 Task: Create a due date automation trigger when advanced on, on the monday before a card is due add dates not due next week at 11:00 AM.
Action: Mouse moved to (850, 254)
Screenshot: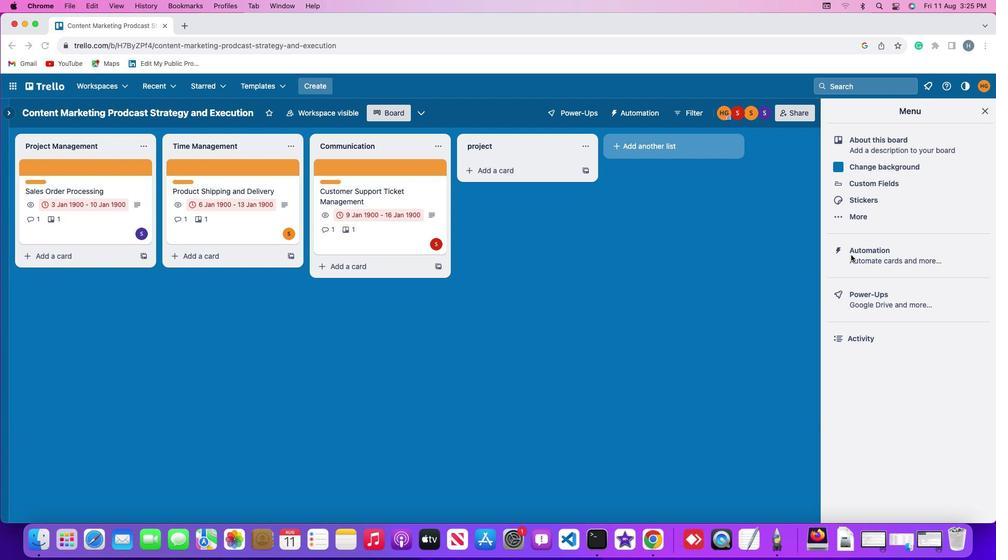 
Action: Mouse pressed left at (850, 254)
Screenshot: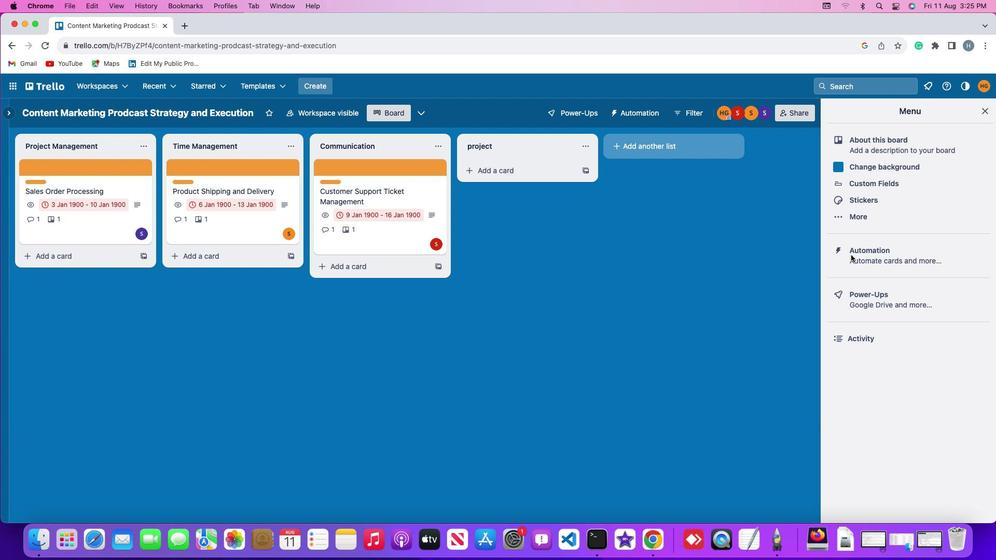 
Action: Mouse pressed left at (850, 254)
Screenshot: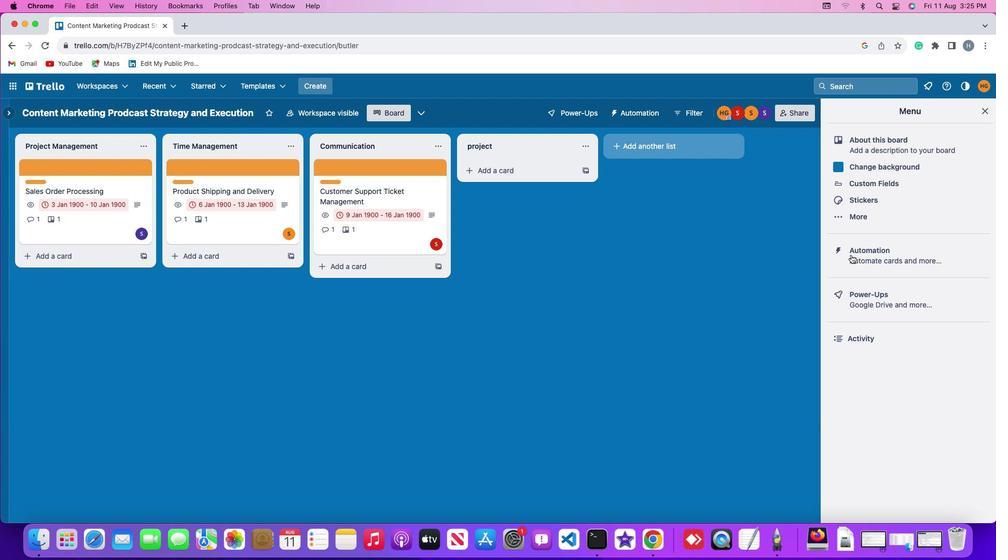 
Action: Mouse moved to (58, 247)
Screenshot: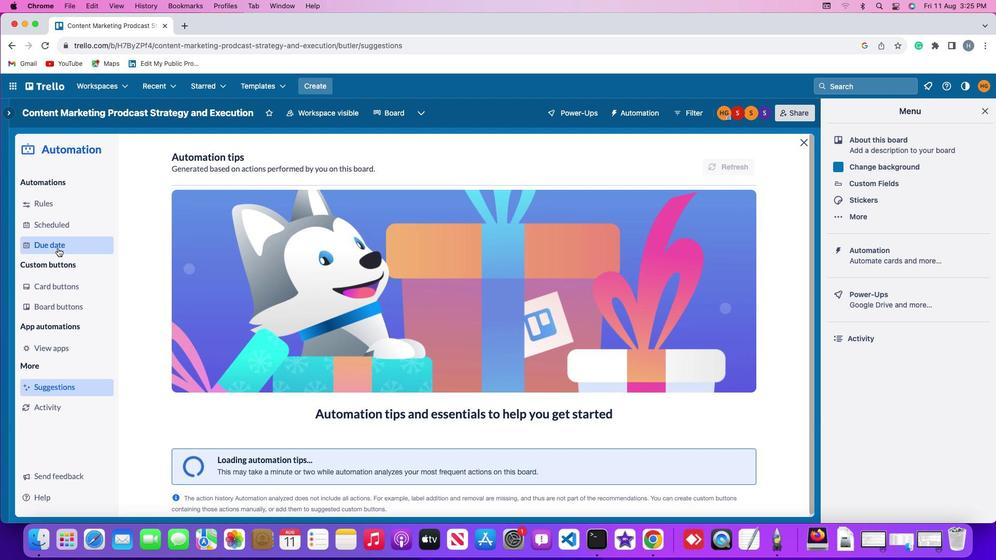 
Action: Mouse pressed left at (58, 247)
Screenshot: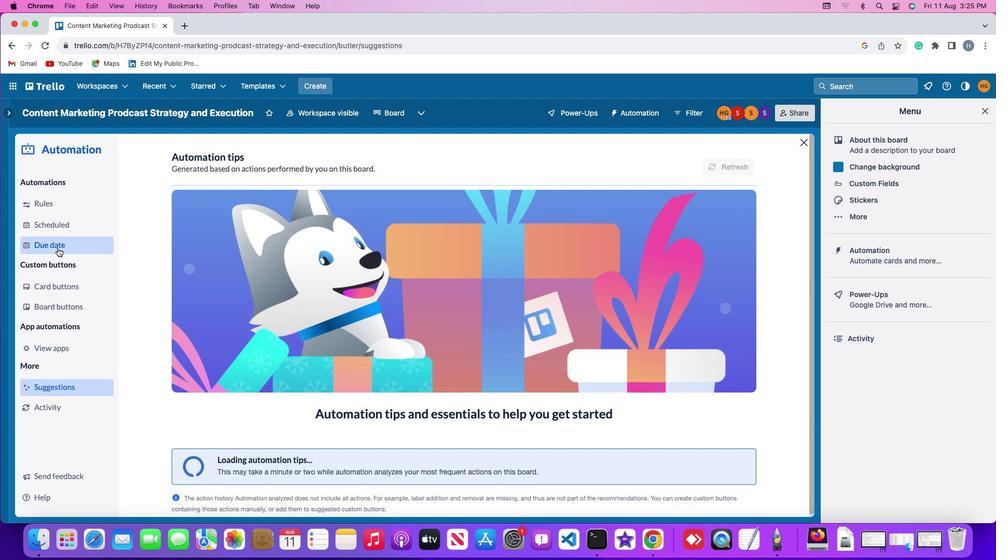 
Action: Mouse moved to (680, 159)
Screenshot: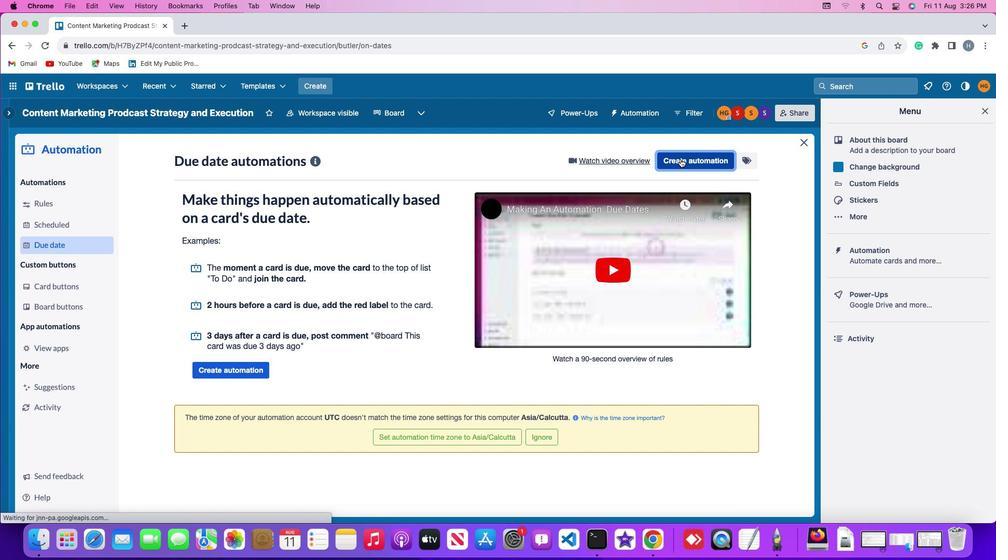 
Action: Mouse pressed left at (680, 159)
Screenshot: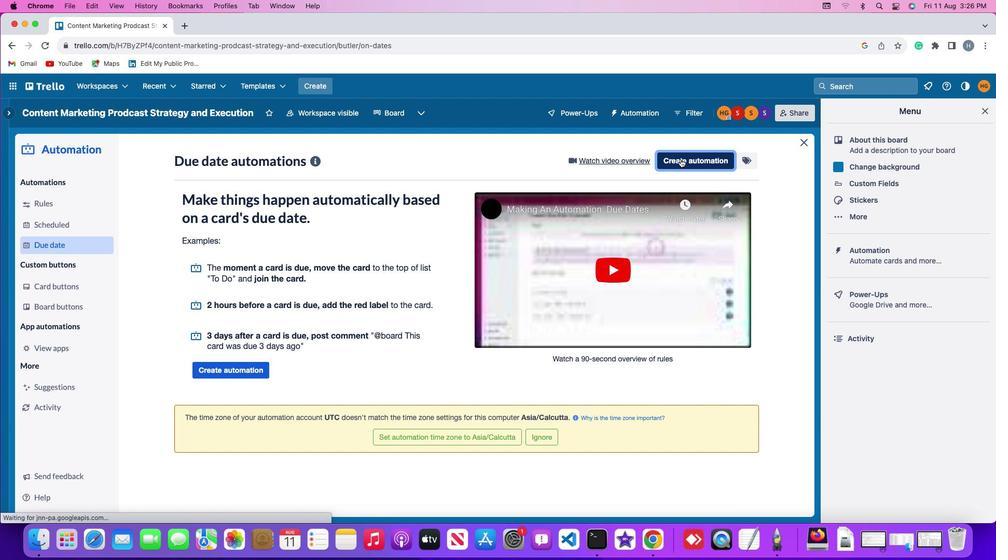 
Action: Mouse moved to (219, 261)
Screenshot: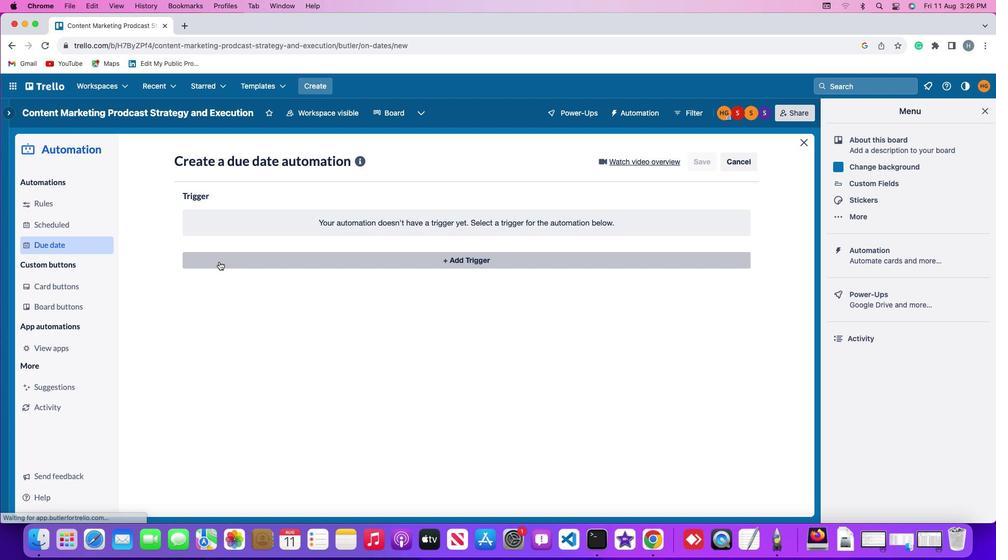 
Action: Mouse pressed left at (219, 261)
Screenshot: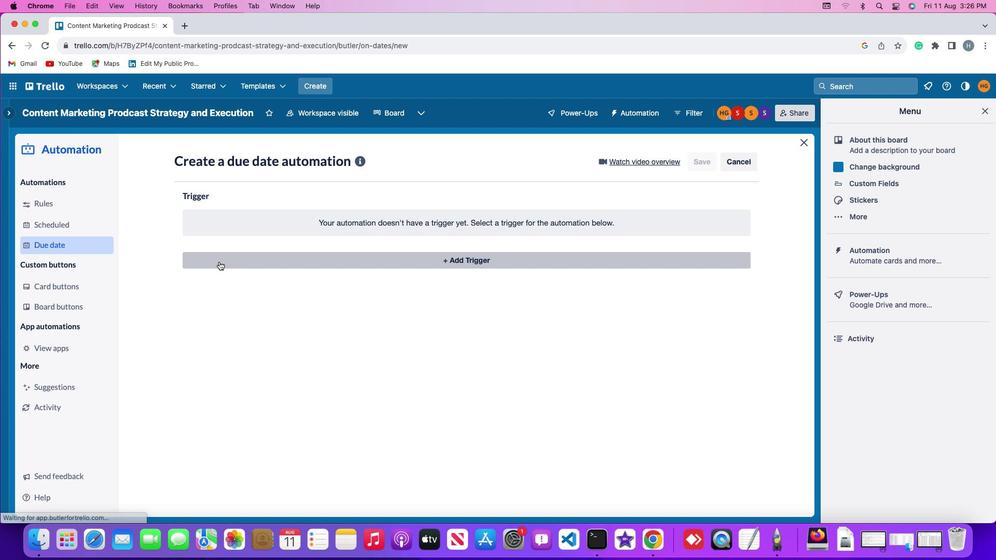 
Action: Mouse moved to (223, 456)
Screenshot: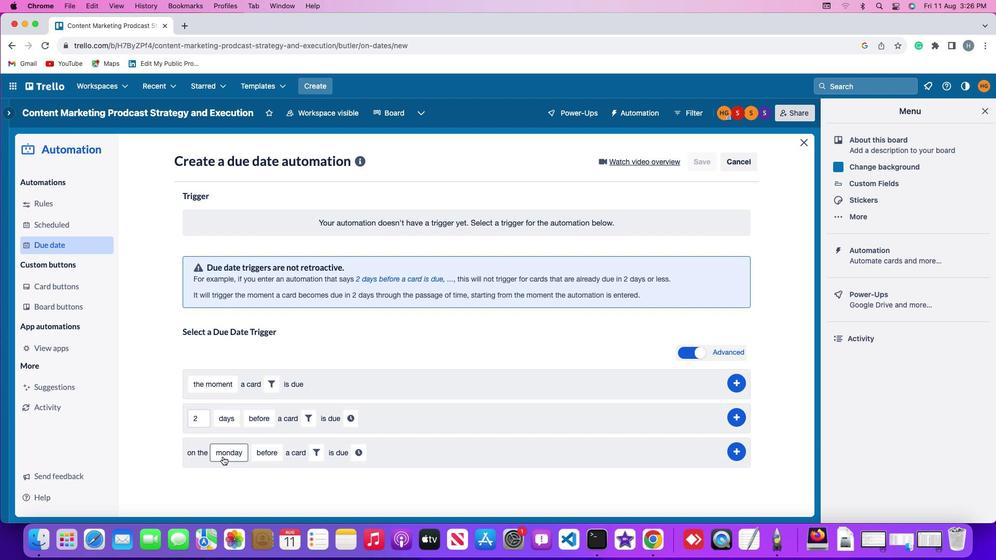
Action: Mouse pressed left at (223, 456)
Screenshot: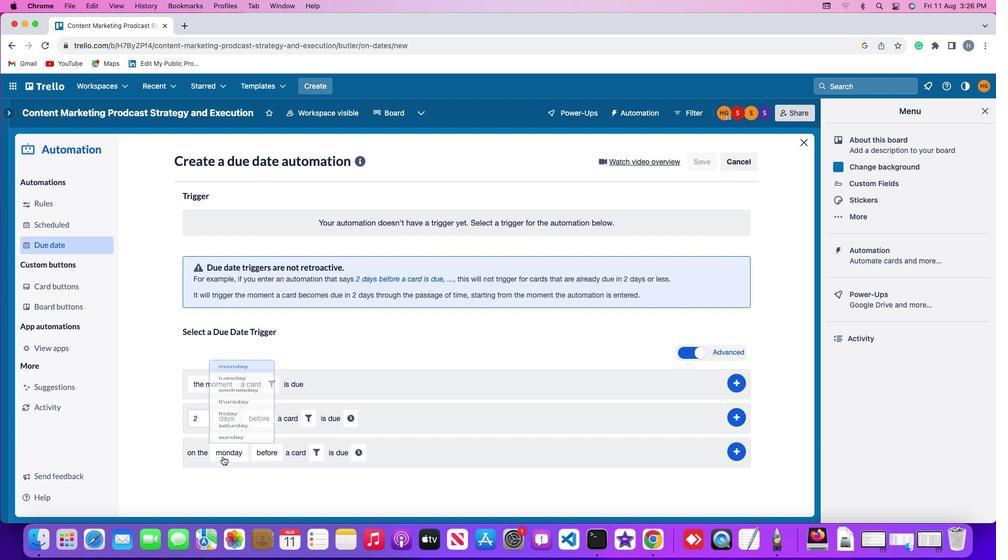 
Action: Mouse moved to (242, 308)
Screenshot: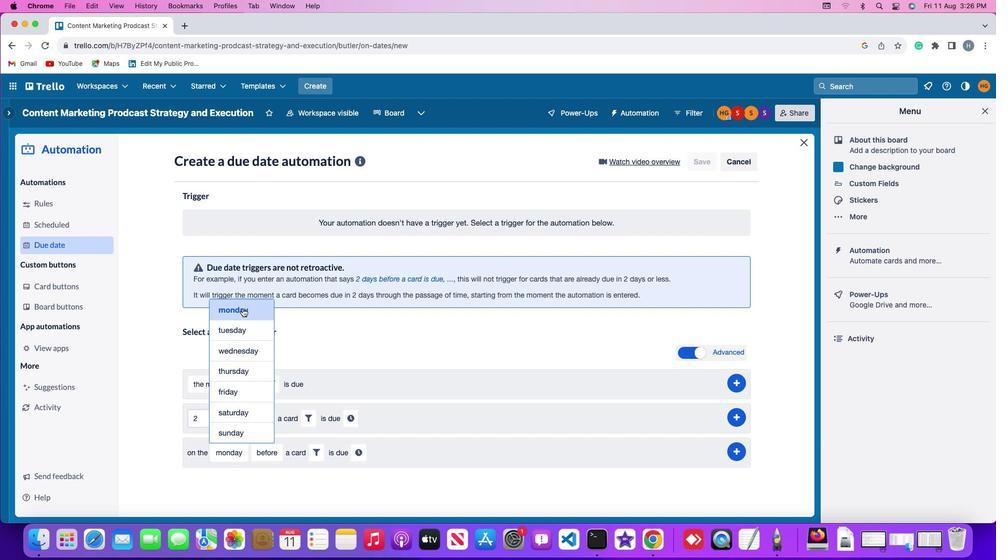 
Action: Mouse pressed left at (242, 308)
Screenshot: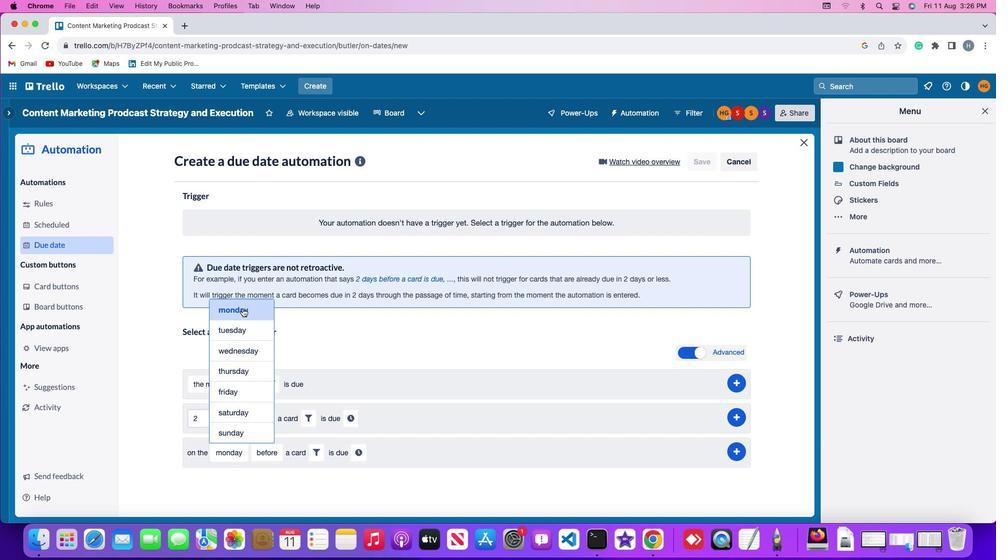 
Action: Mouse moved to (268, 454)
Screenshot: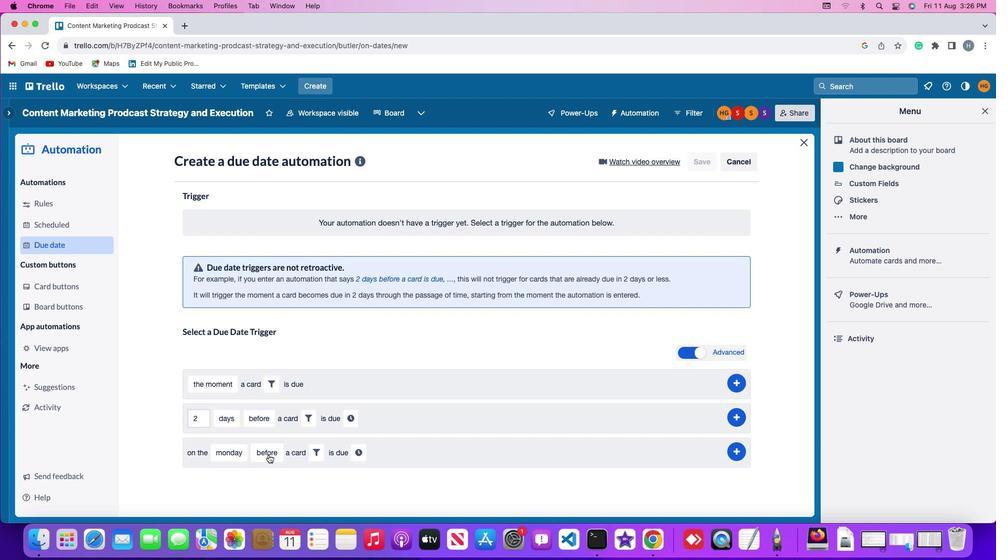
Action: Mouse pressed left at (268, 454)
Screenshot: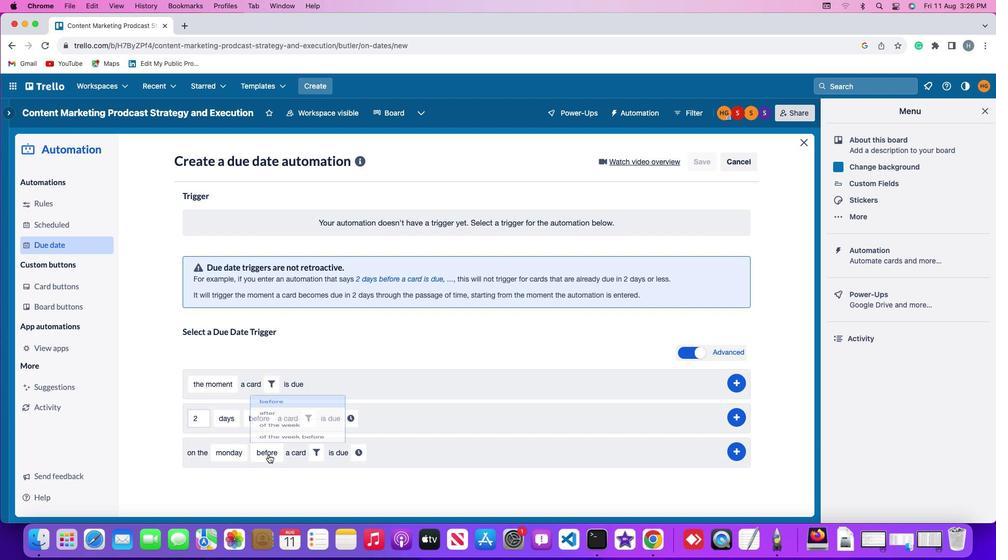 
Action: Mouse moved to (286, 371)
Screenshot: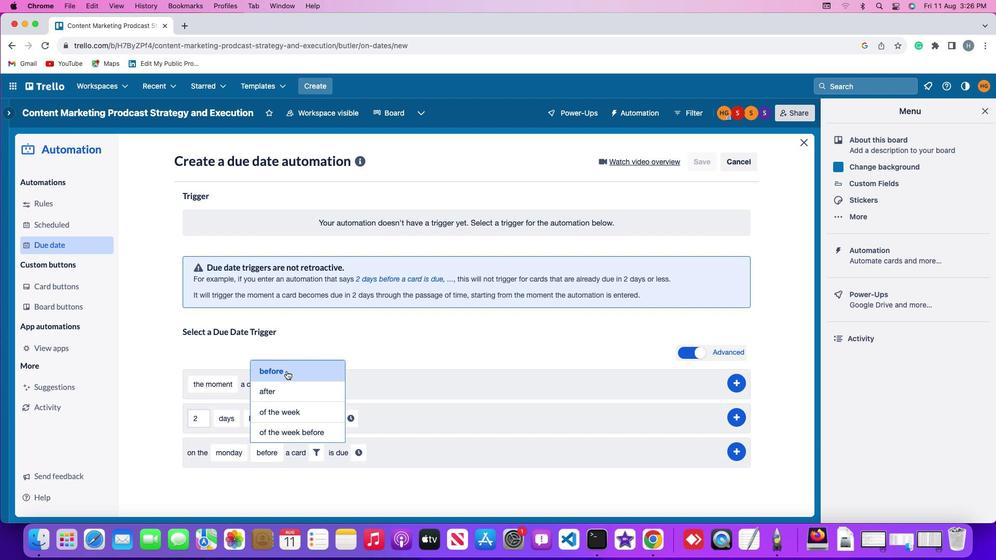 
Action: Mouse pressed left at (286, 371)
Screenshot: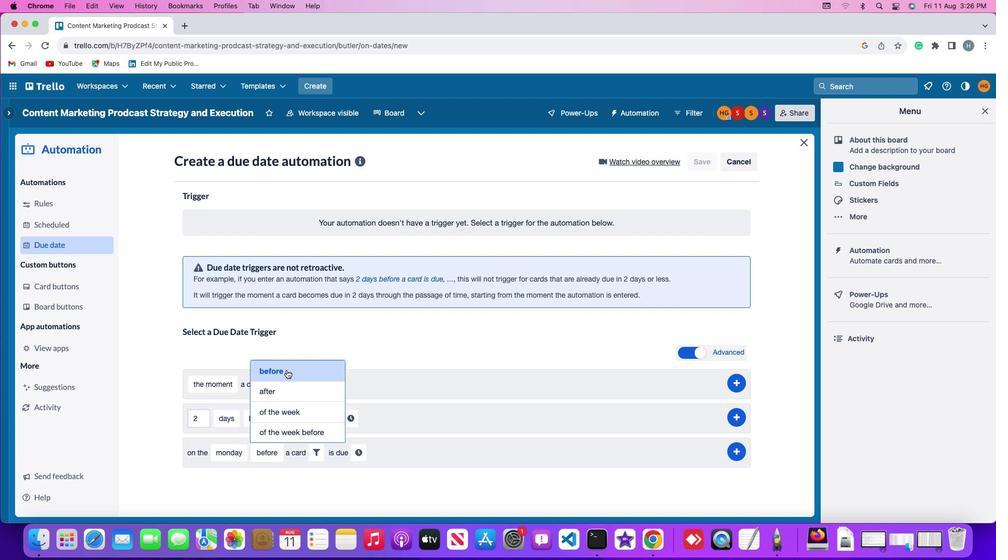 
Action: Mouse moved to (316, 447)
Screenshot: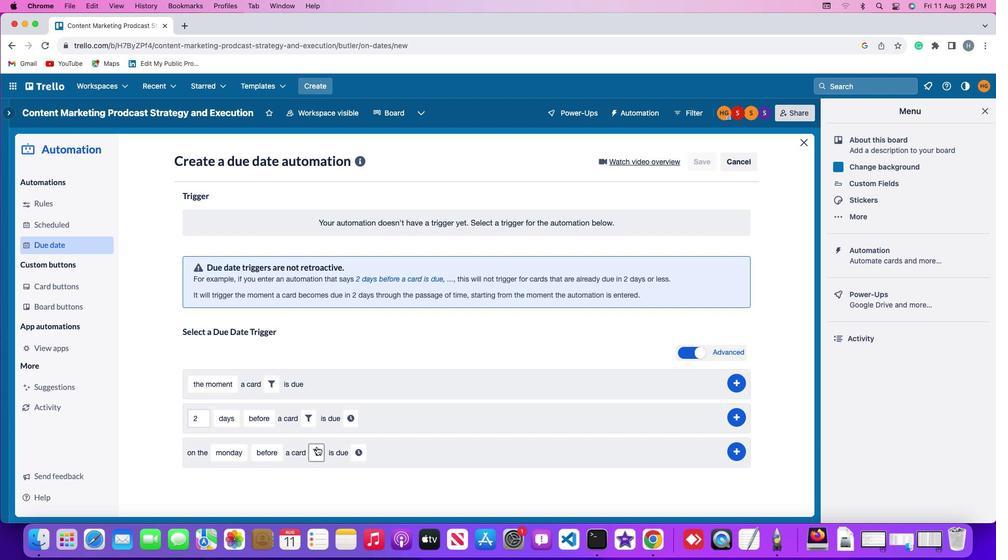 
Action: Mouse pressed left at (316, 447)
Screenshot: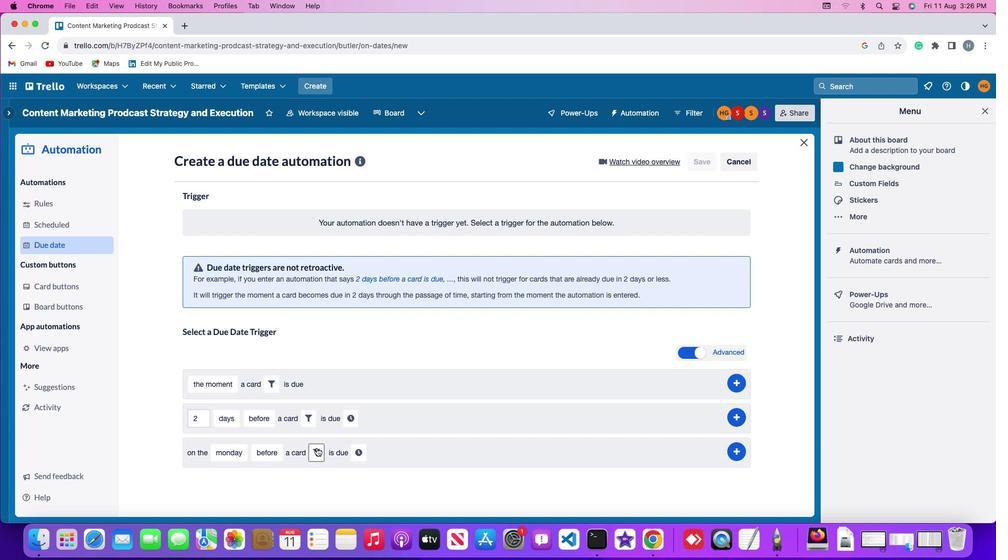 
Action: Mouse moved to (374, 486)
Screenshot: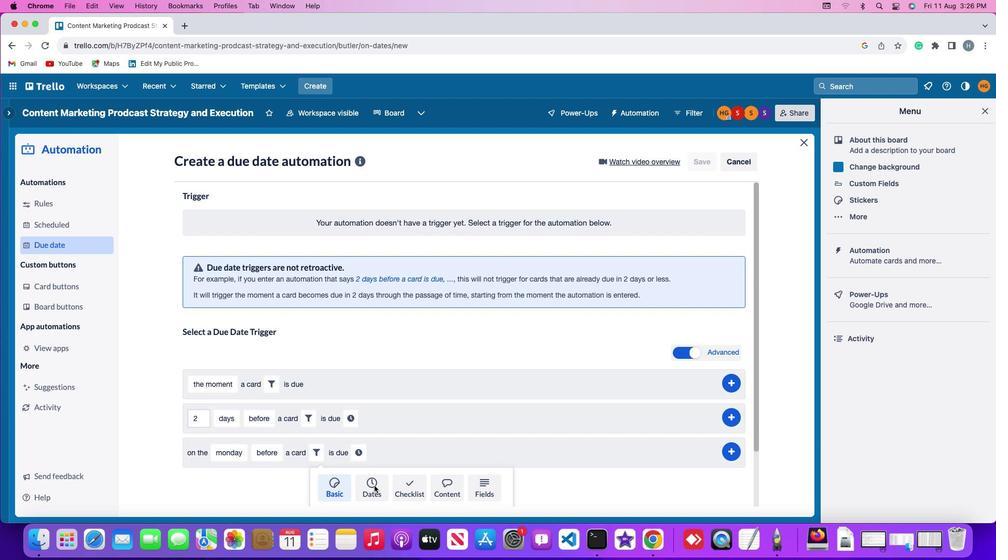 
Action: Mouse pressed left at (374, 486)
Screenshot: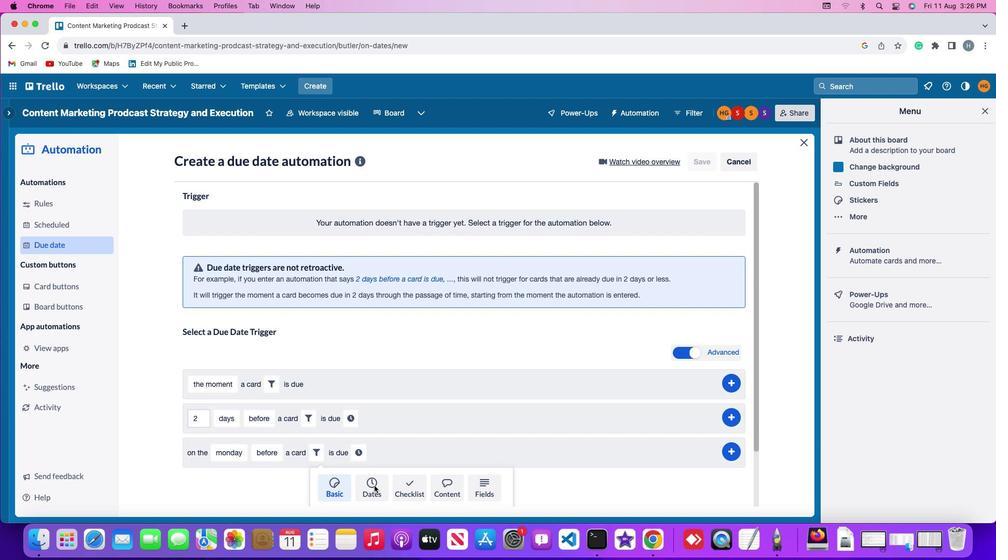 
Action: Mouse moved to (257, 488)
Screenshot: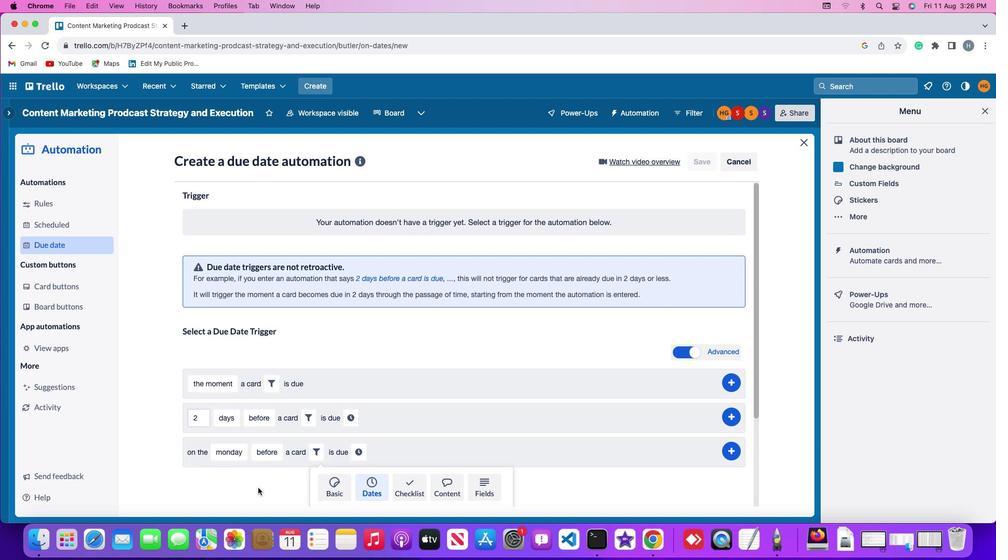 
Action: Mouse scrolled (257, 488) with delta (0, 0)
Screenshot: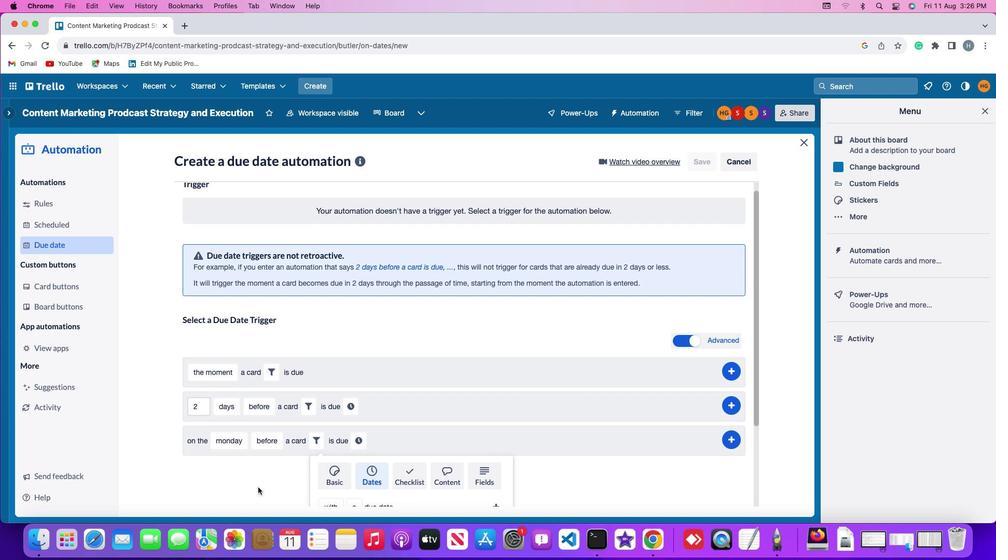 
Action: Mouse scrolled (257, 488) with delta (0, 0)
Screenshot: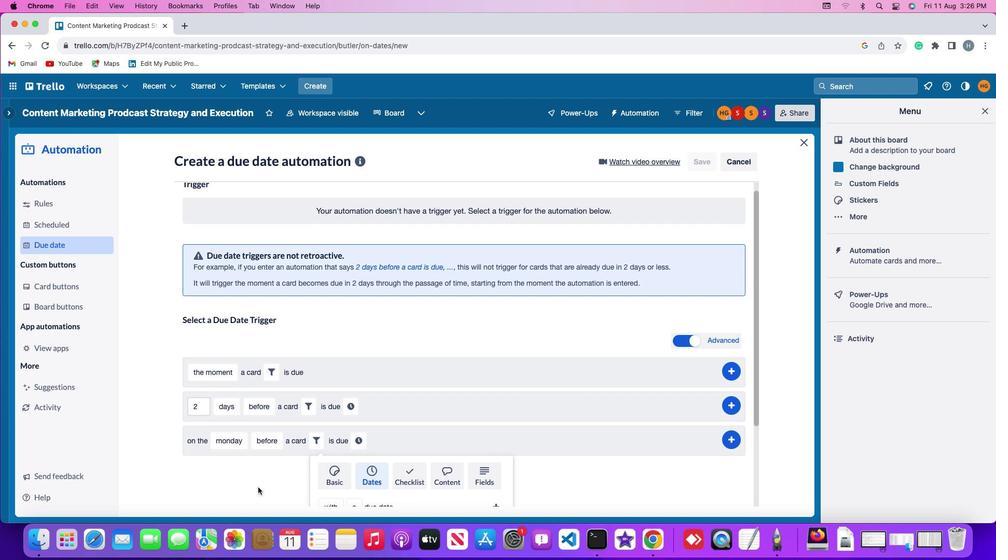 
Action: Mouse moved to (257, 488)
Screenshot: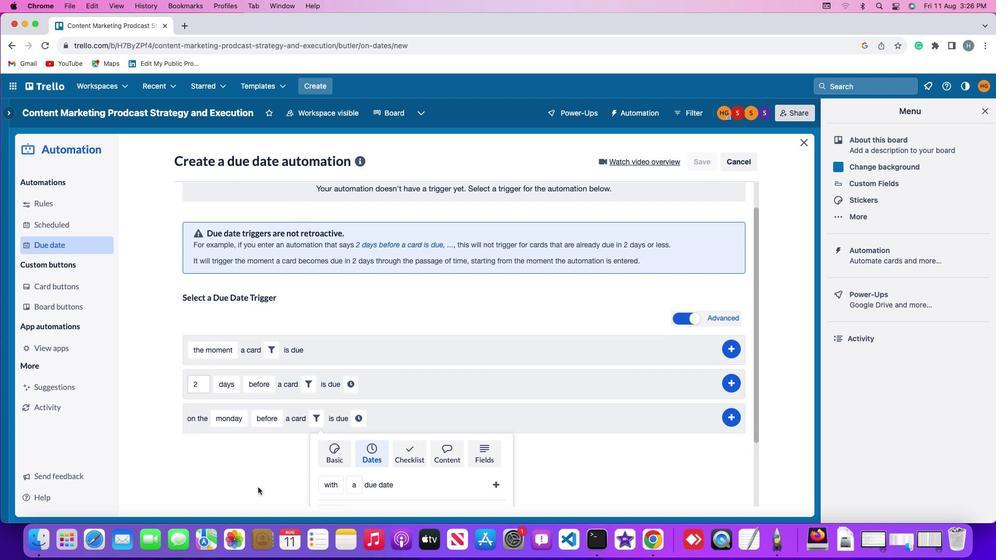 
Action: Mouse scrolled (257, 488) with delta (0, -1)
Screenshot: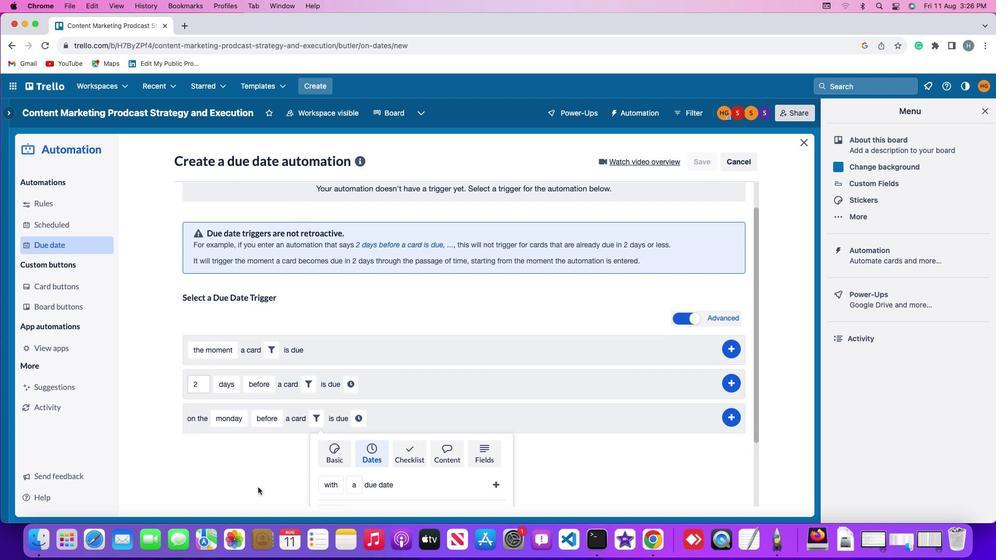 
Action: Mouse moved to (257, 487)
Screenshot: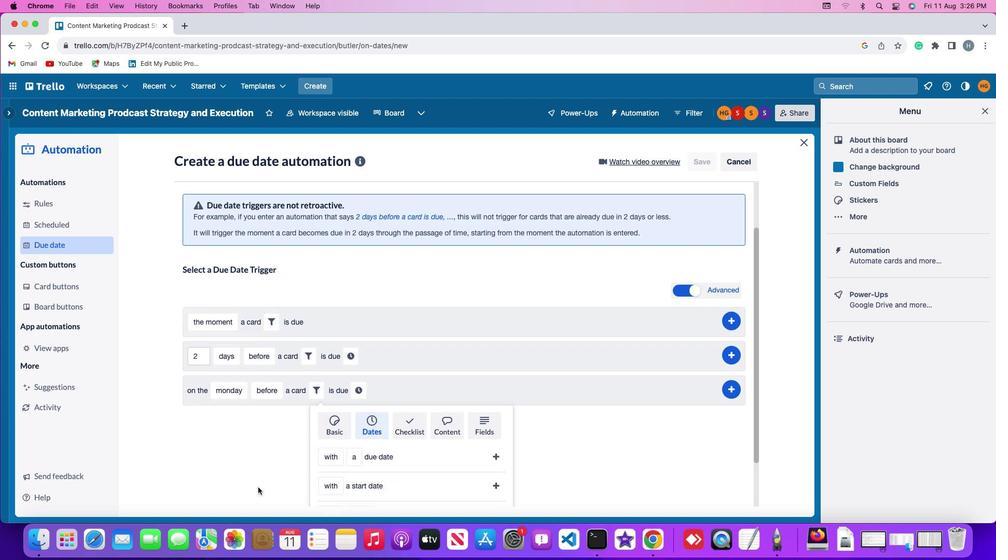 
Action: Mouse scrolled (257, 487) with delta (0, -2)
Screenshot: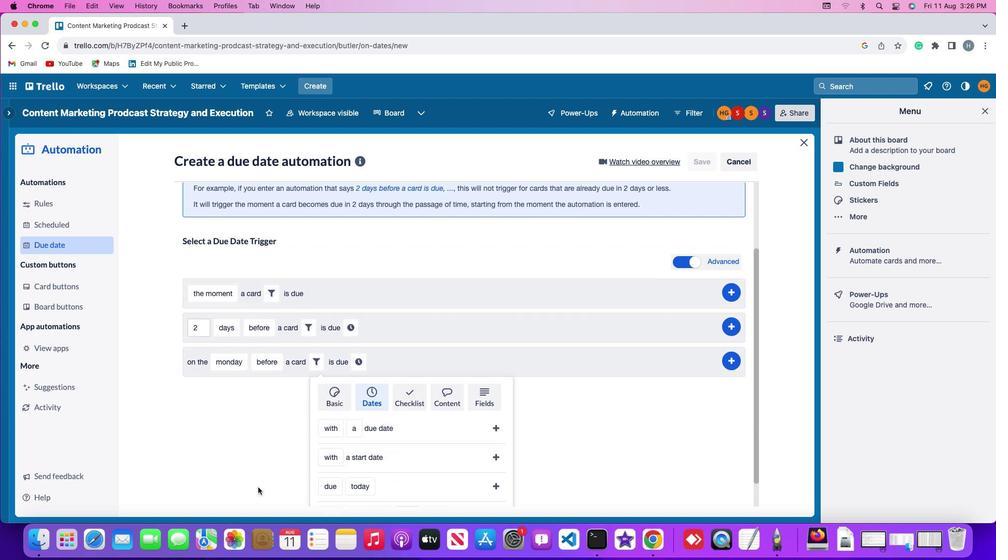 
Action: Mouse moved to (257, 486)
Screenshot: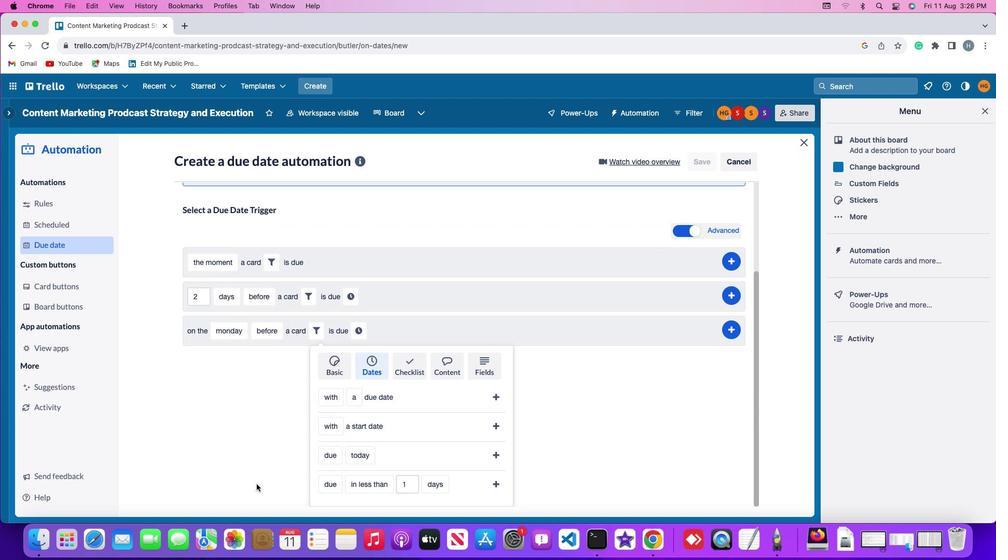 
Action: Mouse scrolled (257, 486) with delta (0, 0)
Screenshot: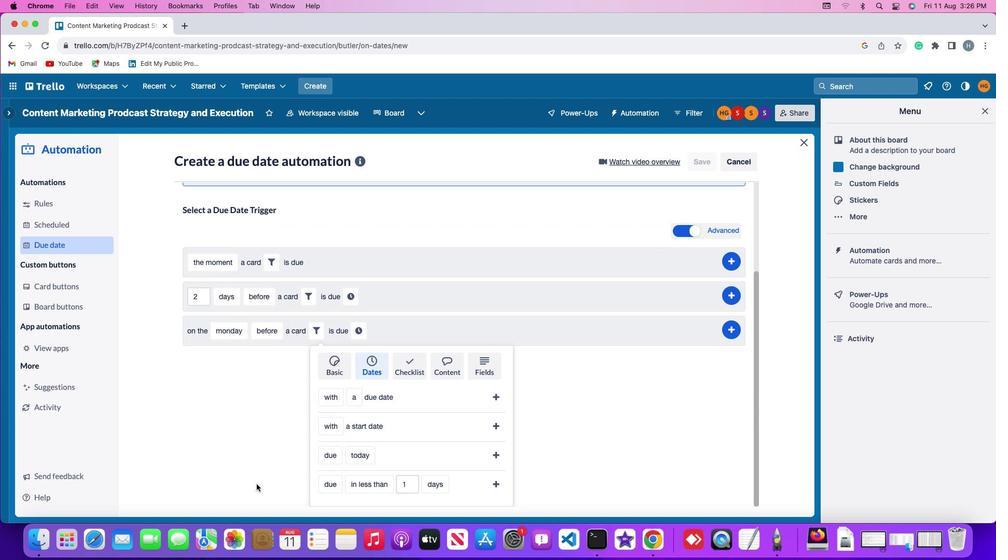 
Action: Mouse scrolled (257, 486) with delta (0, 0)
Screenshot: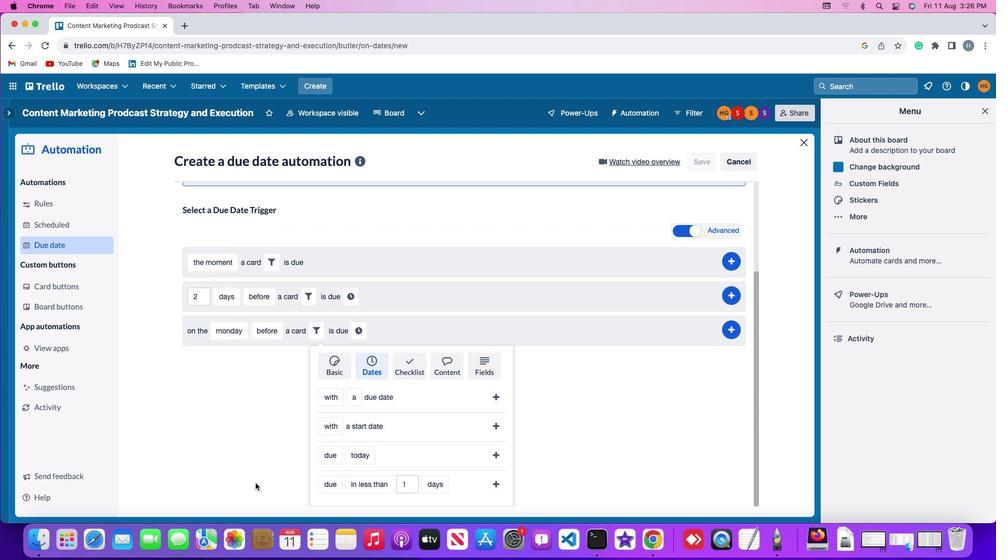 
Action: Mouse scrolled (257, 486) with delta (0, -1)
Screenshot: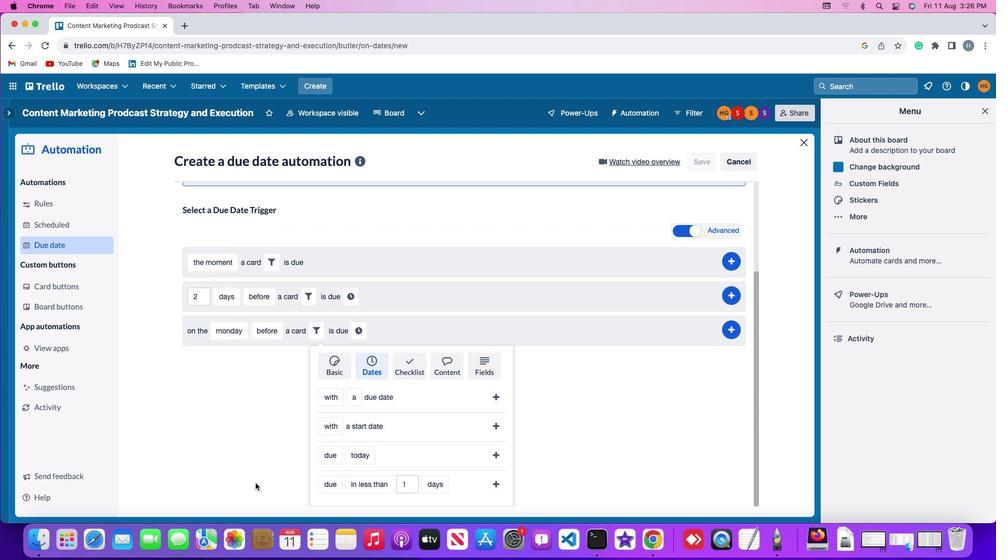 
Action: Mouse moved to (333, 454)
Screenshot: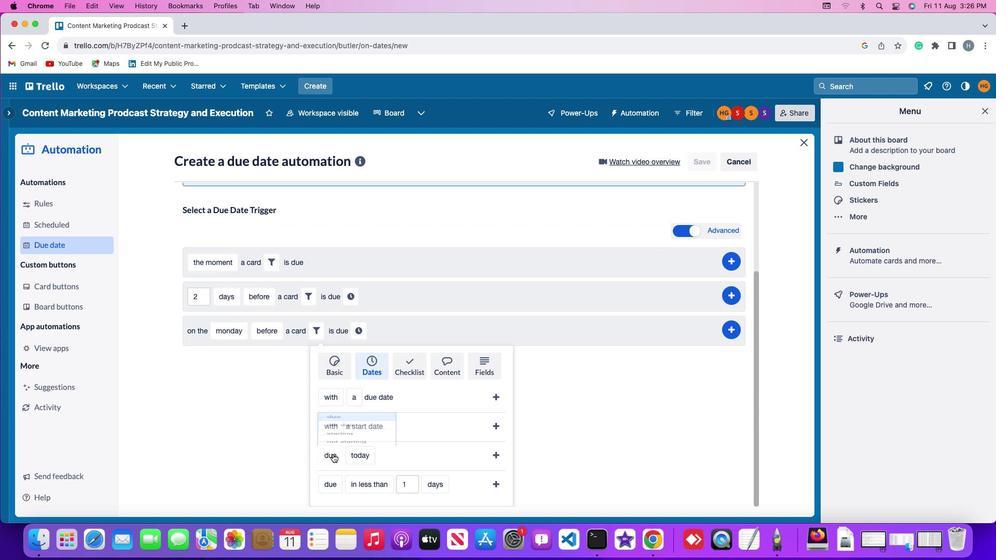 
Action: Mouse pressed left at (333, 454)
Screenshot: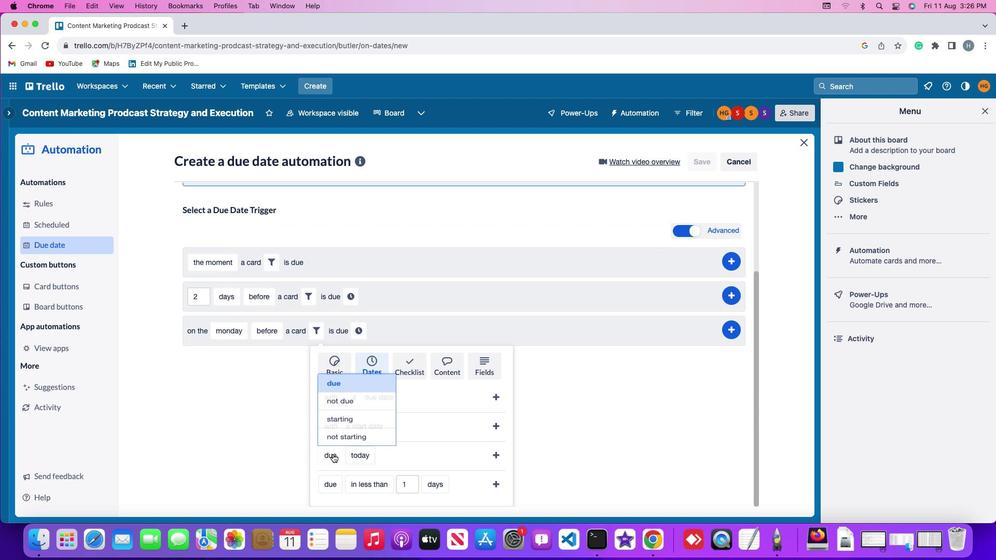 
Action: Mouse moved to (344, 394)
Screenshot: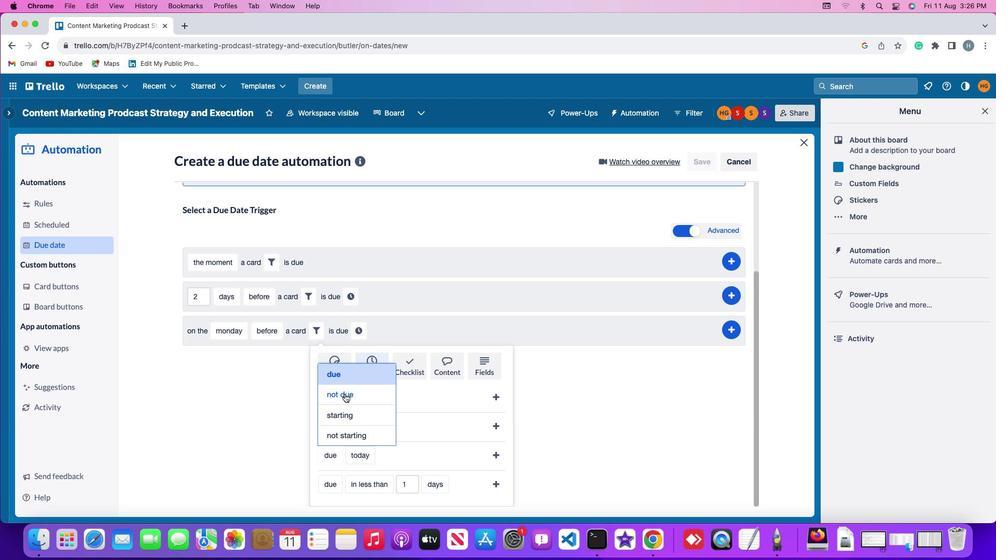 
Action: Mouse pressed left at (344, 394)
Screenshot: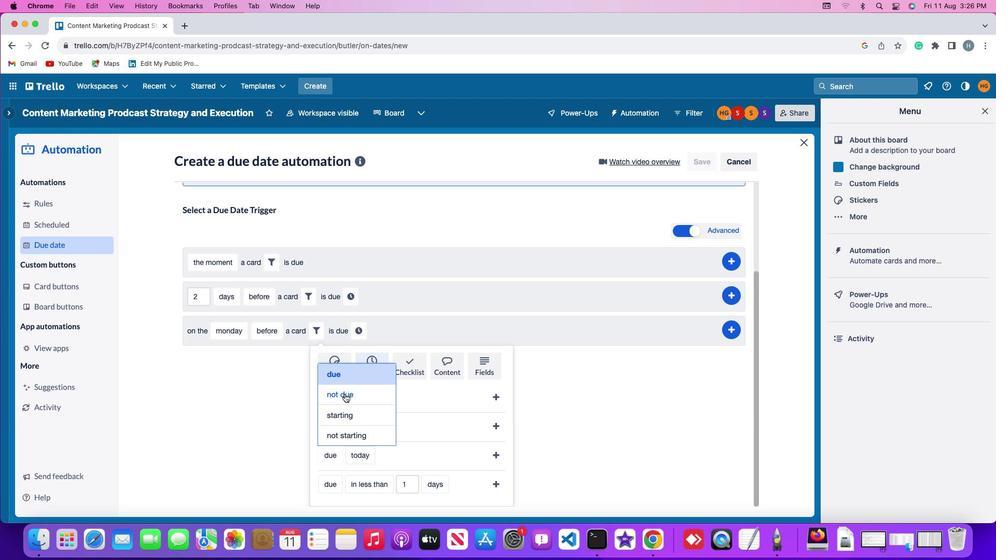 
Action: Mouse moved to (369, 453)
Screenshot: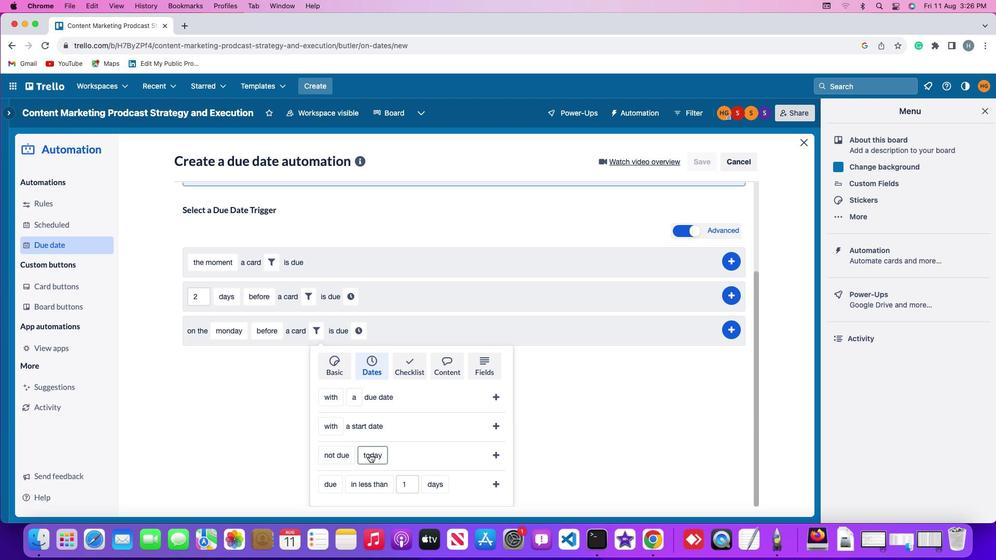 
Action: Mouse pressed left at (369, 453)
Screenshot: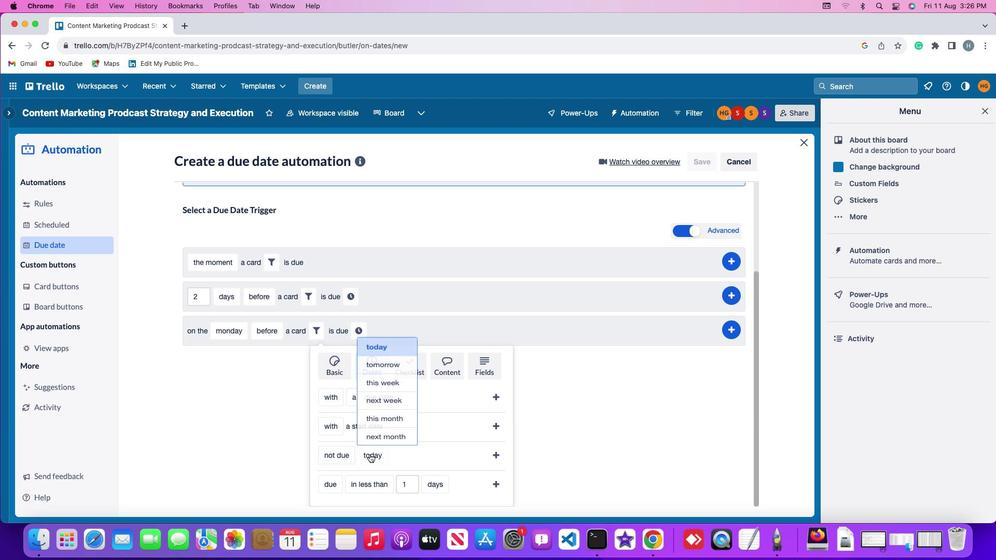 
Action: Mouse moved to (391, 392)
Screenshot: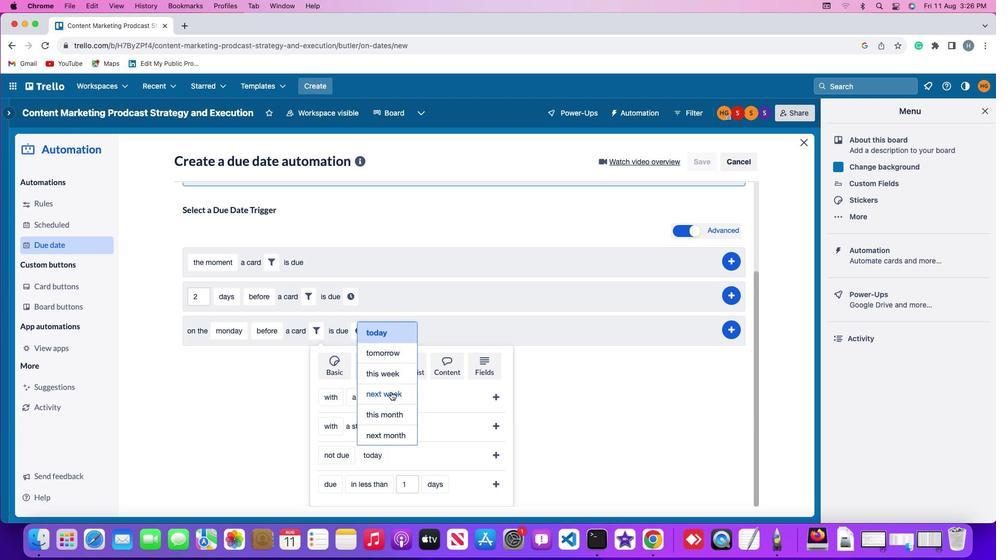 
Action: Mouse pressed left at (391, 392)
Screenshot: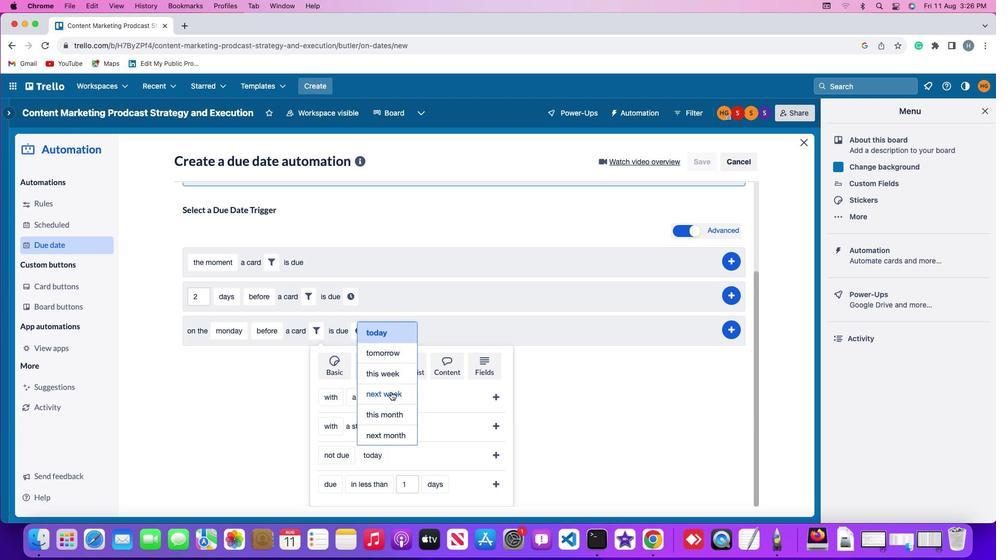 
Action: Mouse moved to (494, 451)
Screenshot: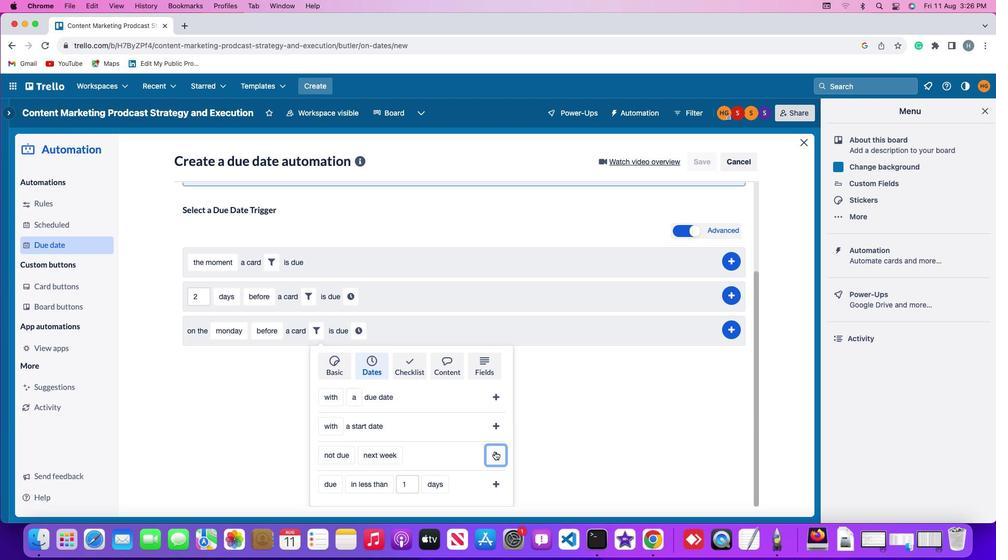 
Action: Mouse pressed left at (494, 451)
Screenshot: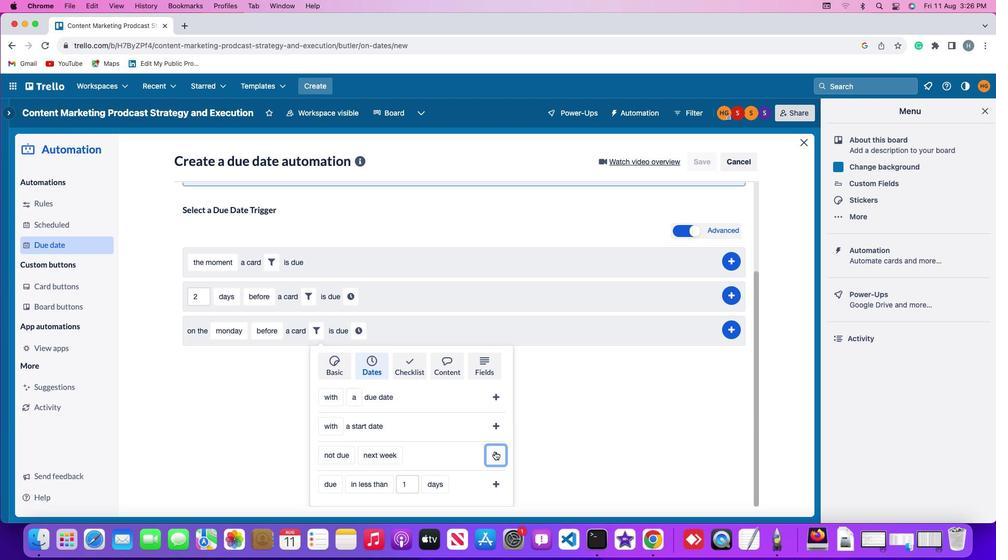 
Action: Mouse moved to (445, 449)
Screenshot: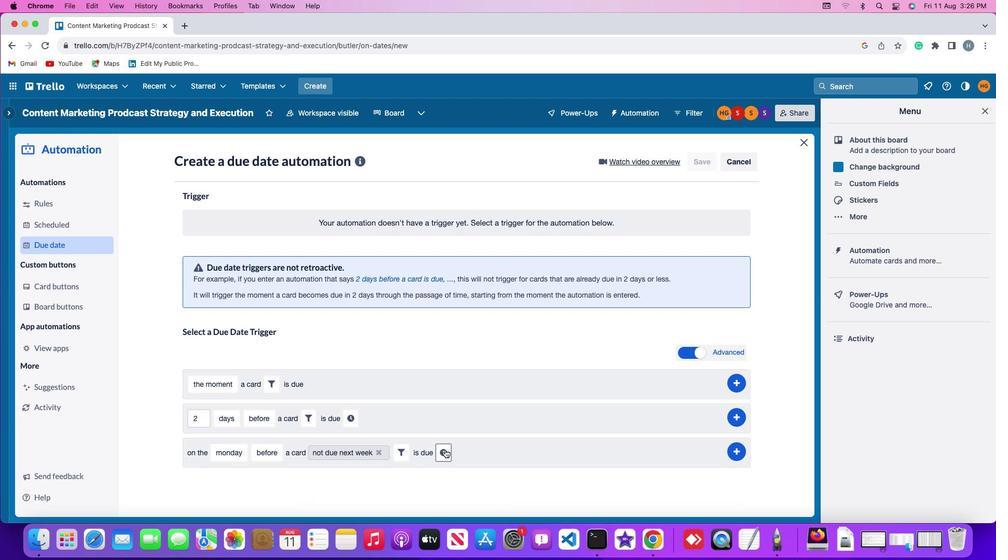 
Action: Mouse pressed left at (445, 449)
Screenshot: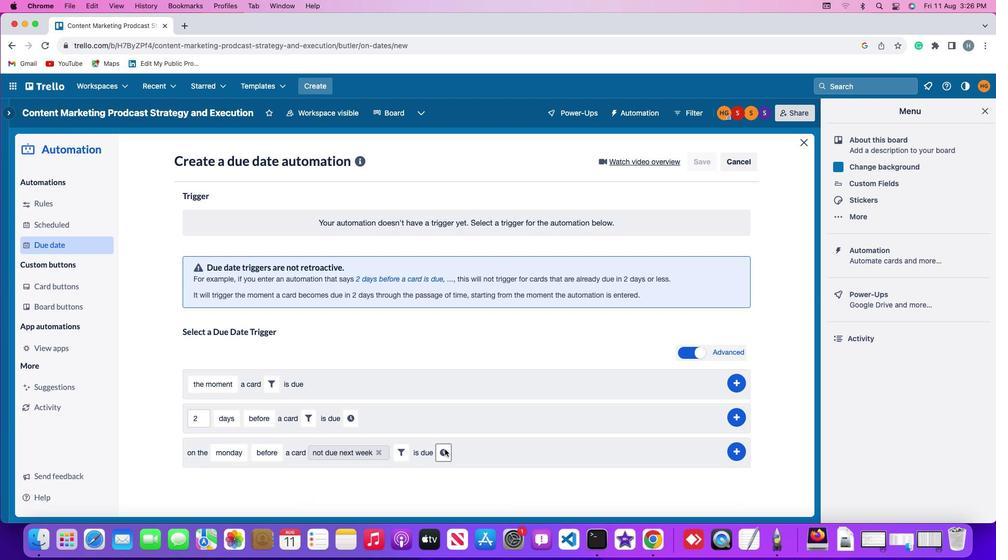
Action: Mouse moved to (468, 453)
Screenshot: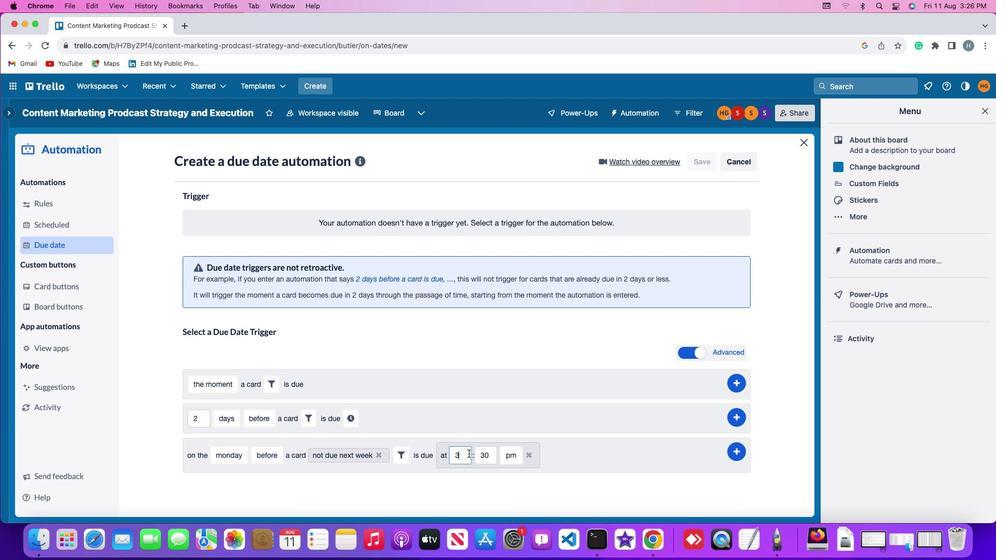 
Action: Mouse pressed left at (468, 453)
Screenshot: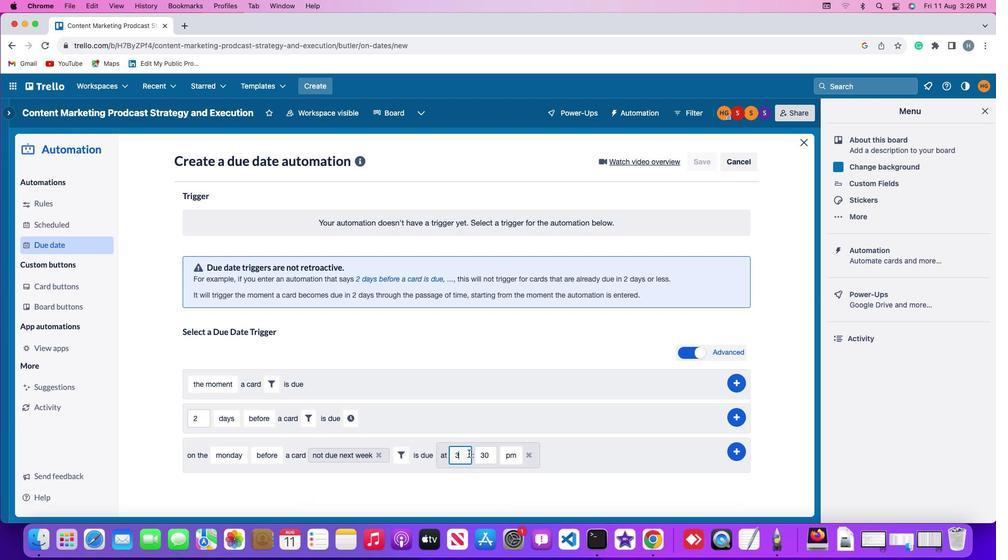 
Action: Mouse moved to (467, 452)
Screenshot: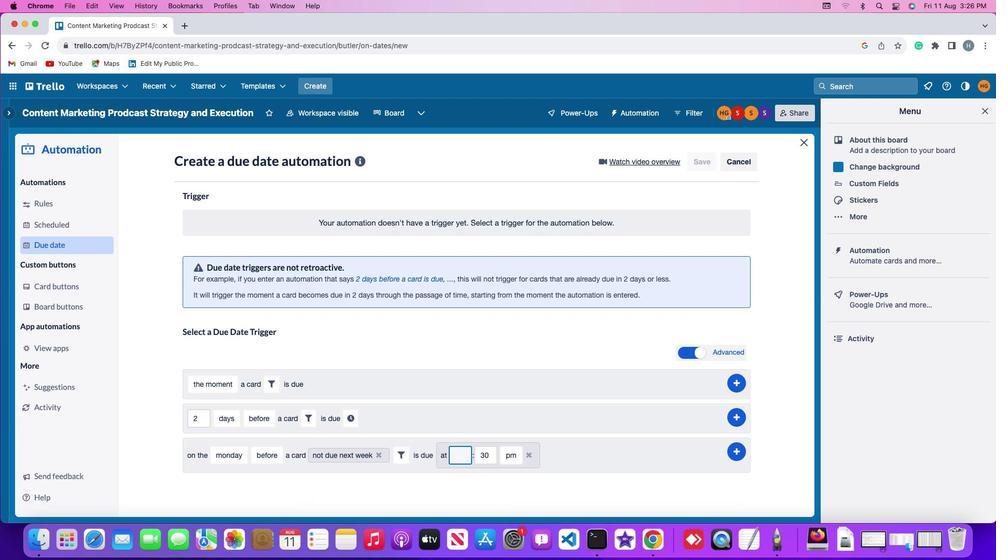 
Action: Key pressed Key.backspace'1''1'
Screenshot: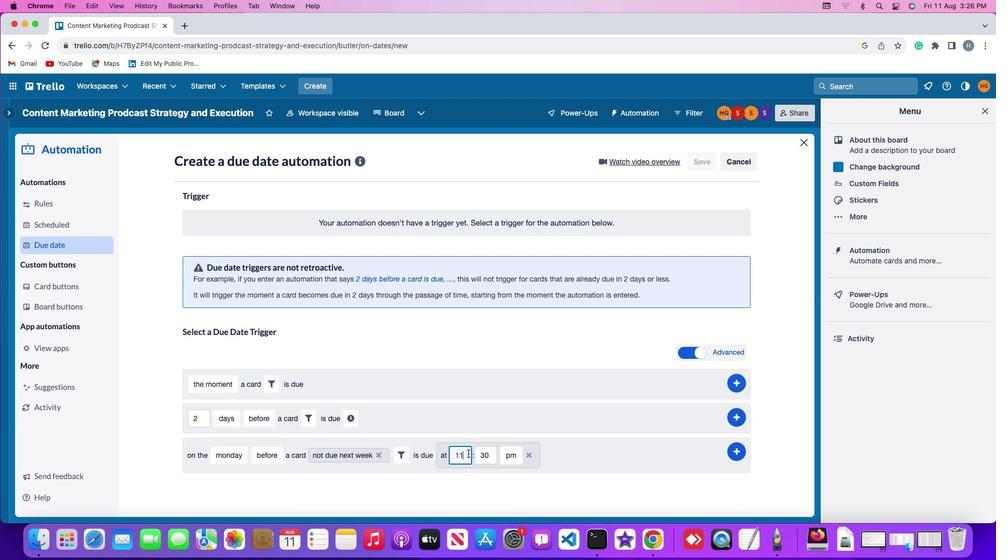 
Action: Mouse moved to (490, 456)
Screenshot: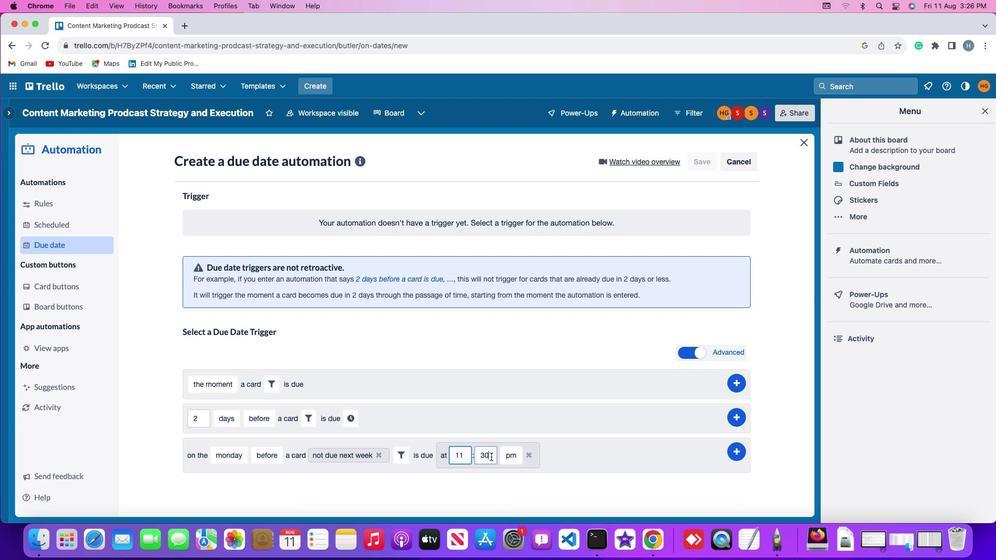 
Action: Mouse pressed left at (490, 456)
Screenshot: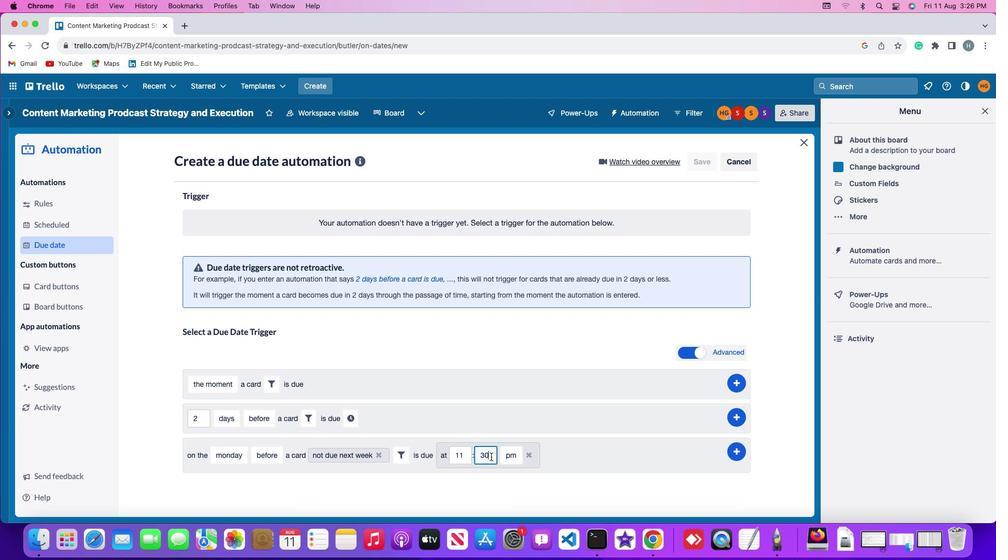 
Action: Key pressed Key.backspaceKey.backspace'0''0'
Screenshot: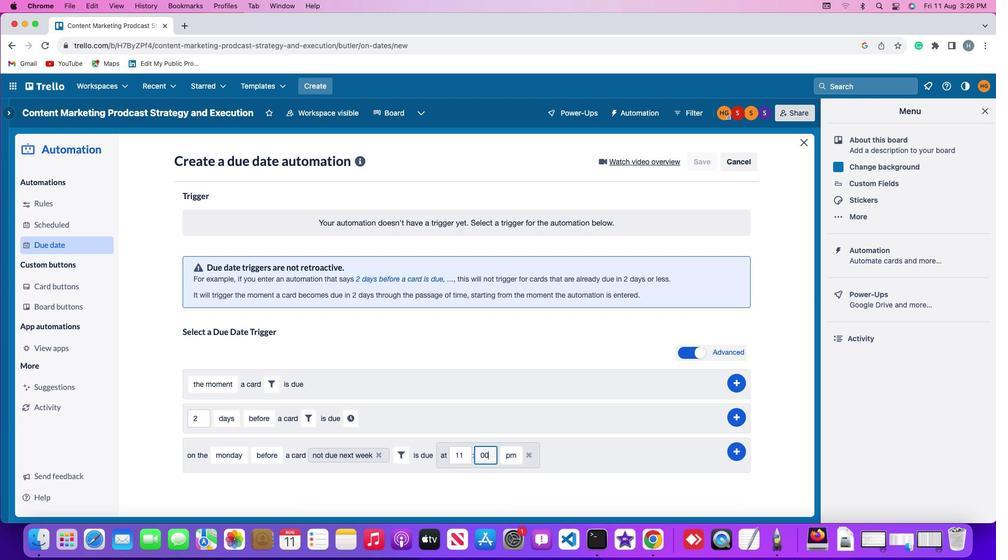 
Action: Mouse moved to (513, 456)
Screenshot: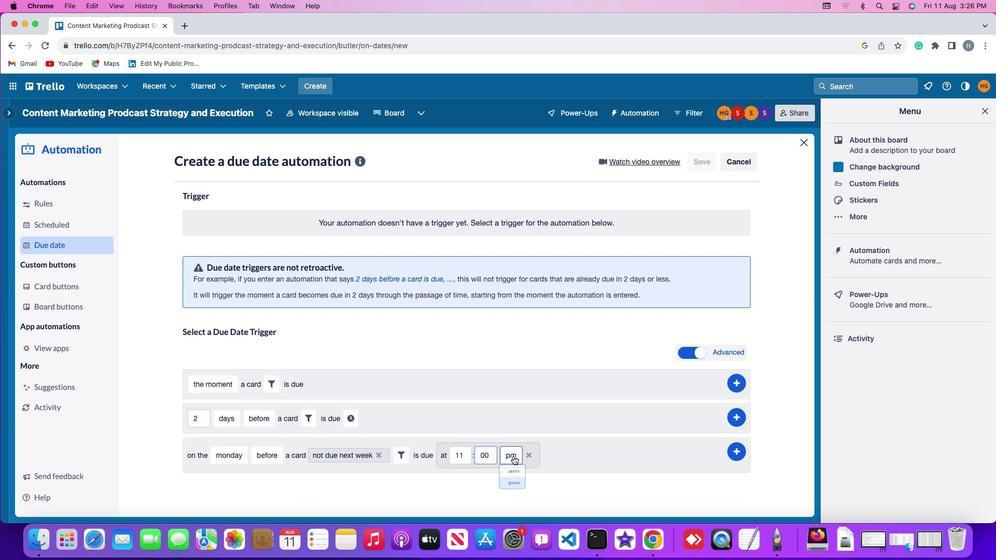 
Action: Mouse pressed left at (513, 456)
Screenshot: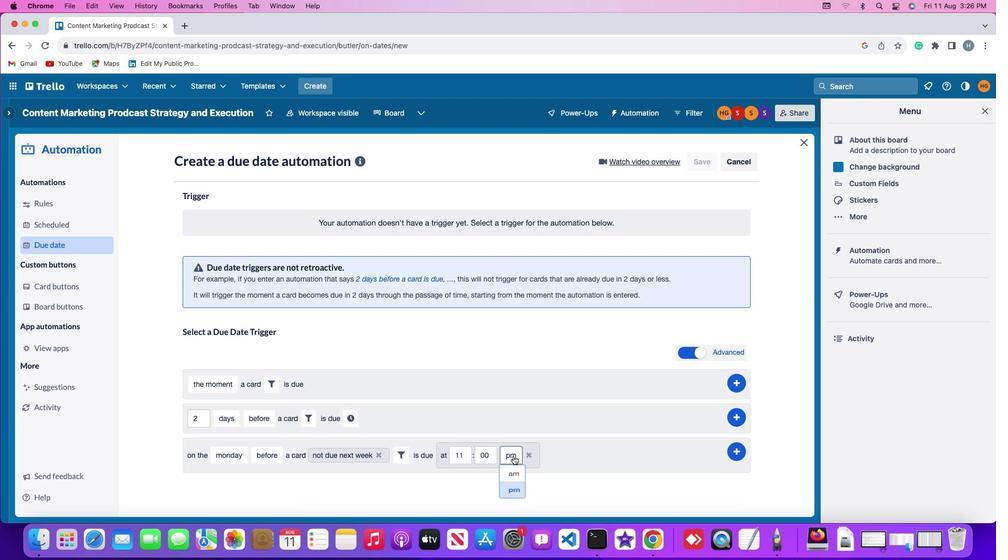 
Action: Mouse moved to (513, 473)
Screenshot: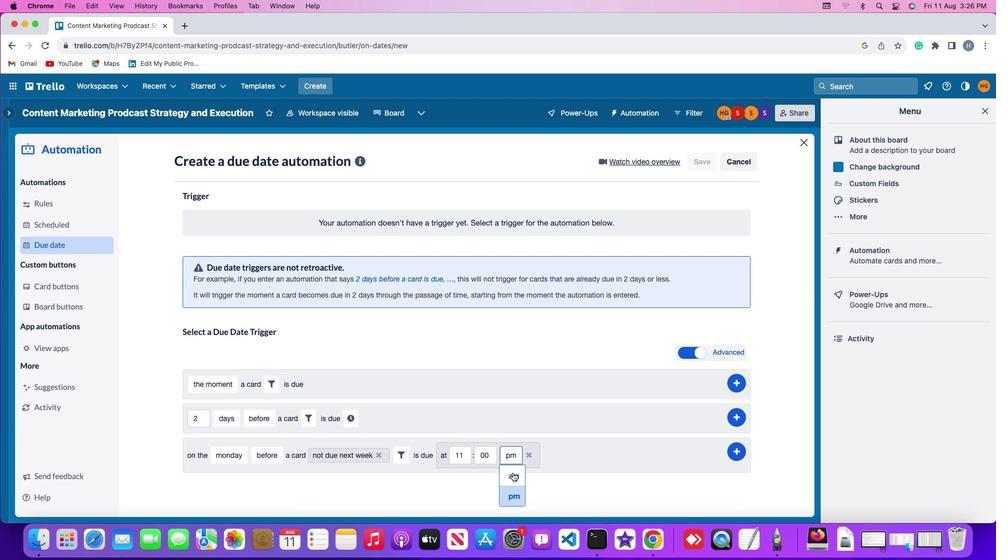 
Action: Mouse pressed left at (513, 473)
Screenshot: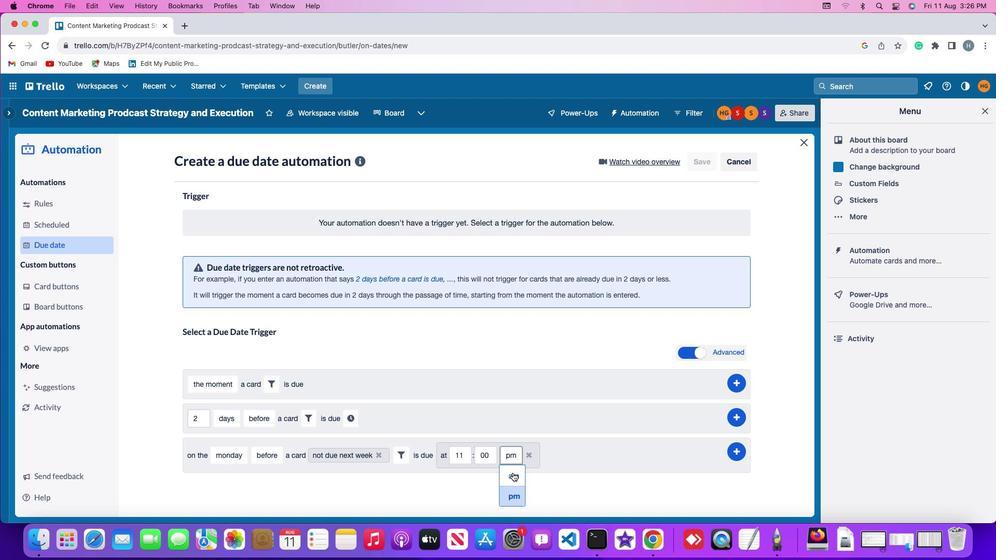 
Action: Mouse moved to (735, 448)
Screenshot: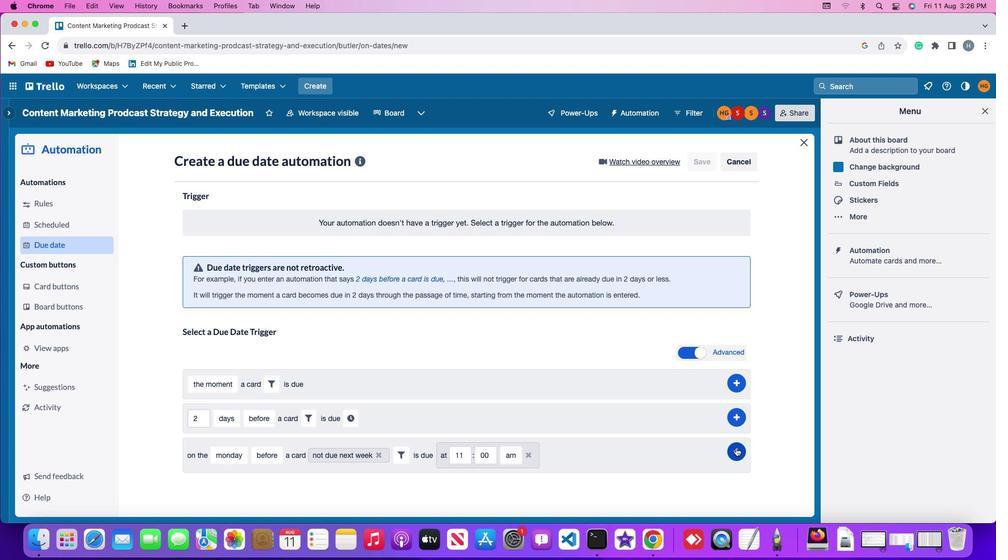 
Action: Mouse pressed left at (735, 448)
Screenshot: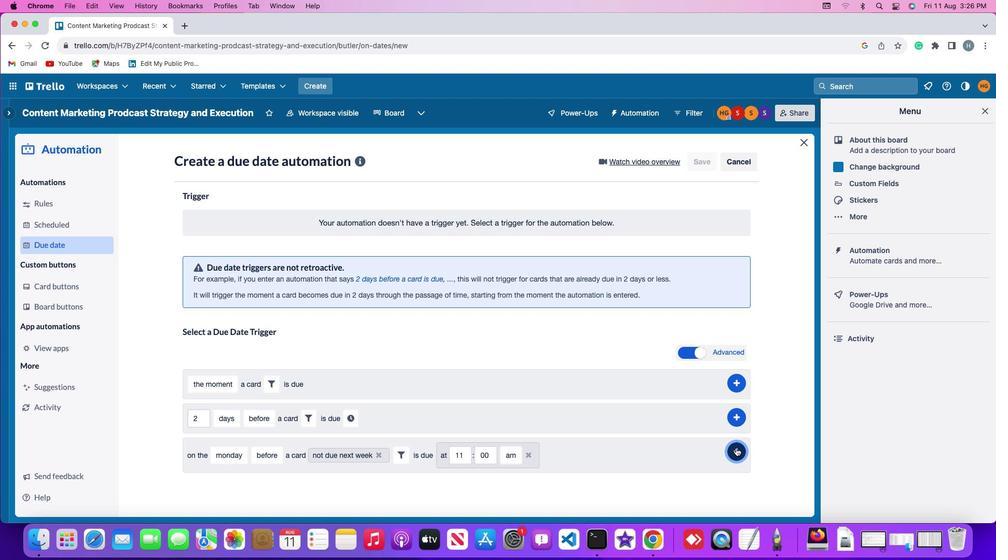 
Action: Mouse moved to (765, 322)
Screenshot: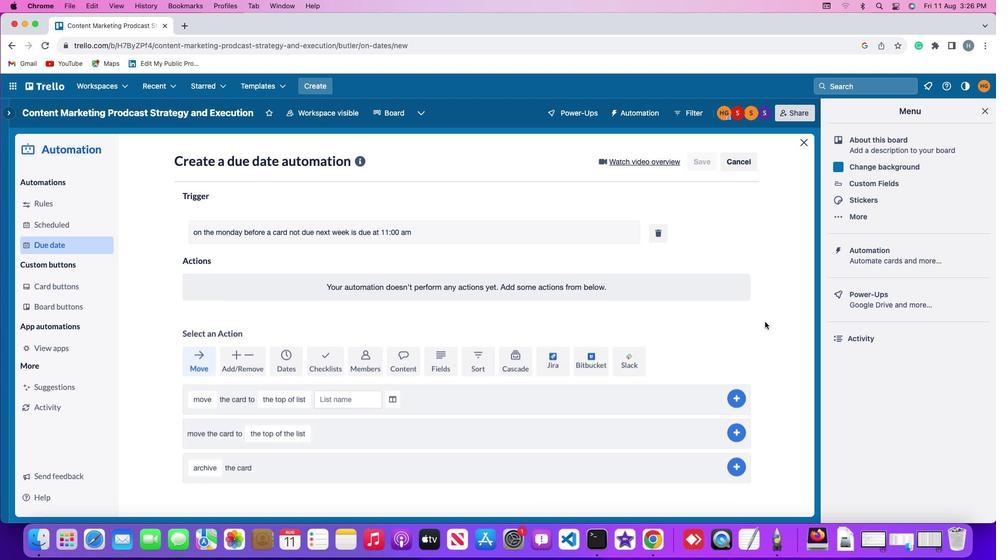 
